 Task: Look for properties with 1.5+ baths.
Action: Mouse moved to (785, 65)
Screenshot: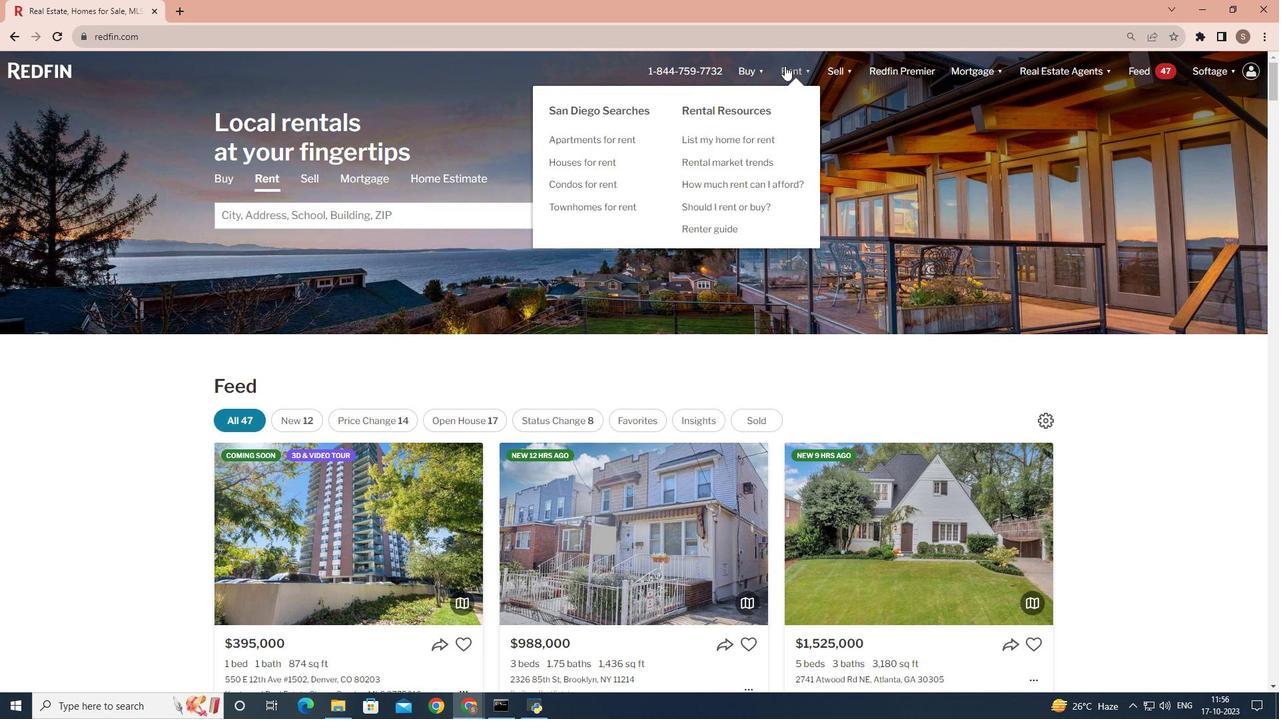 
Action: Mouse pressed left at (785, 65)
Screenshot: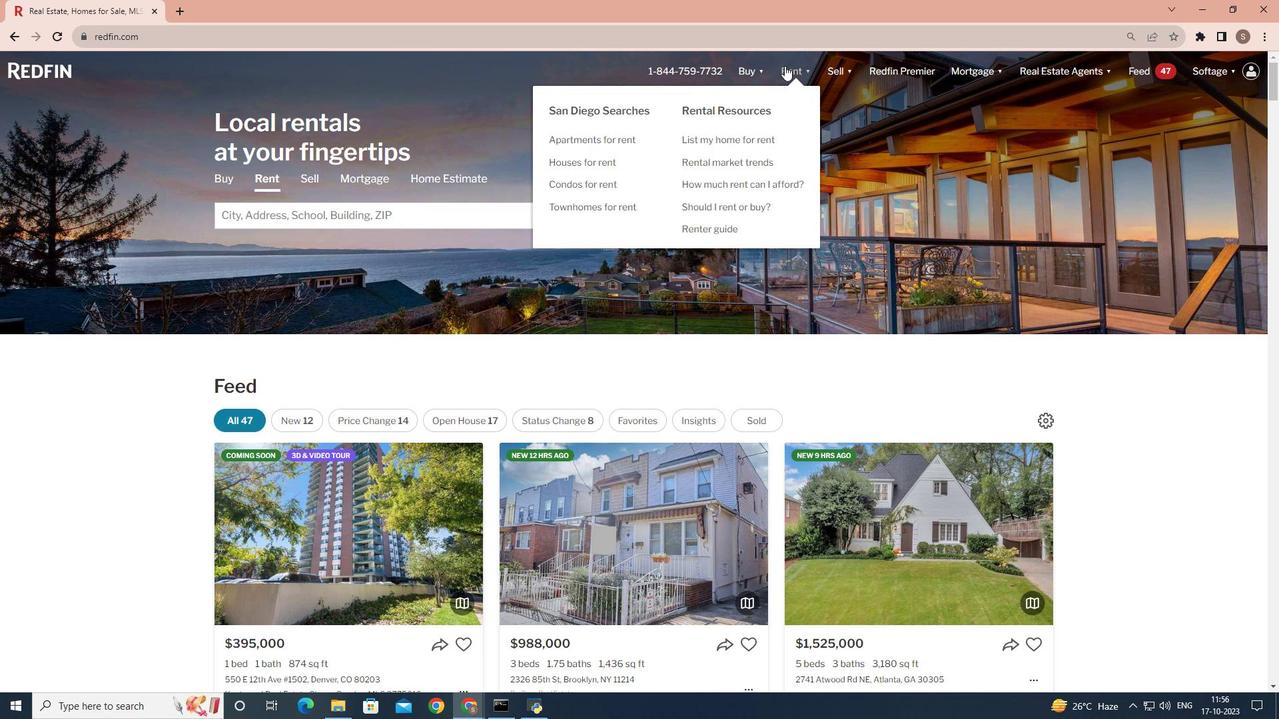 
Action: Mouse moved to (301, 375)
Screenshot: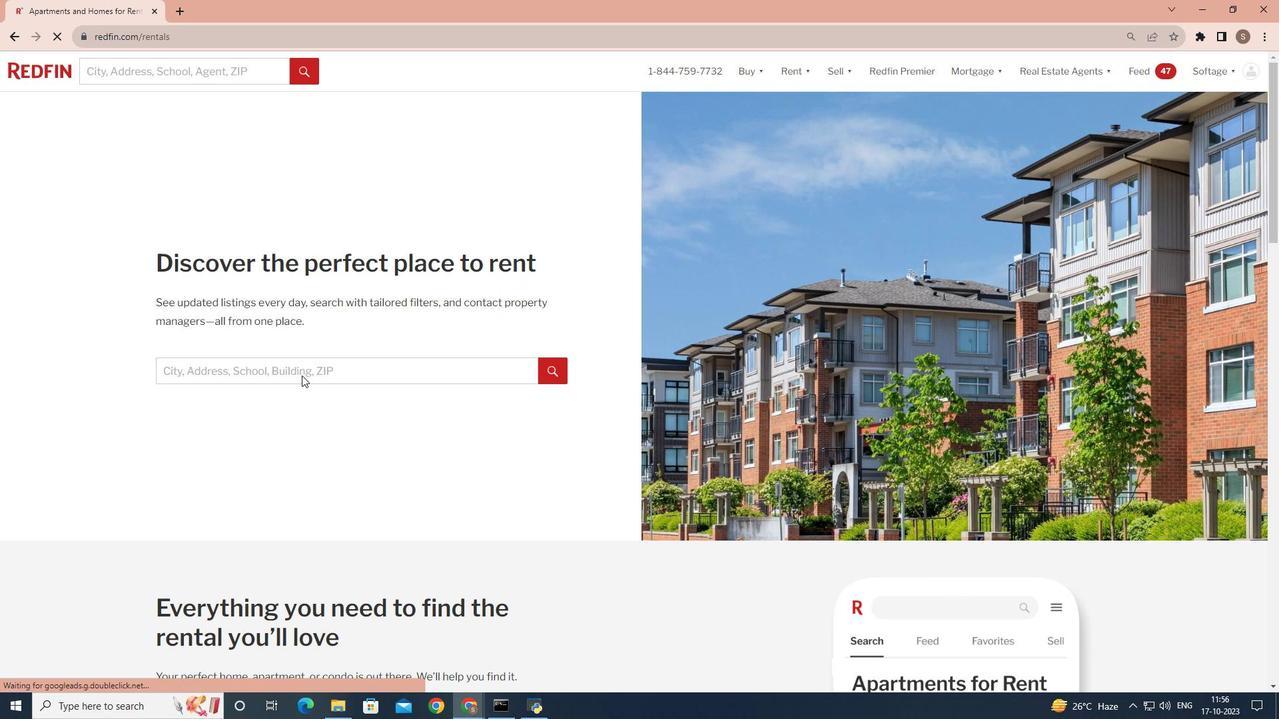 
Action: Mouse pressed left at (301, 375)
Screenshot: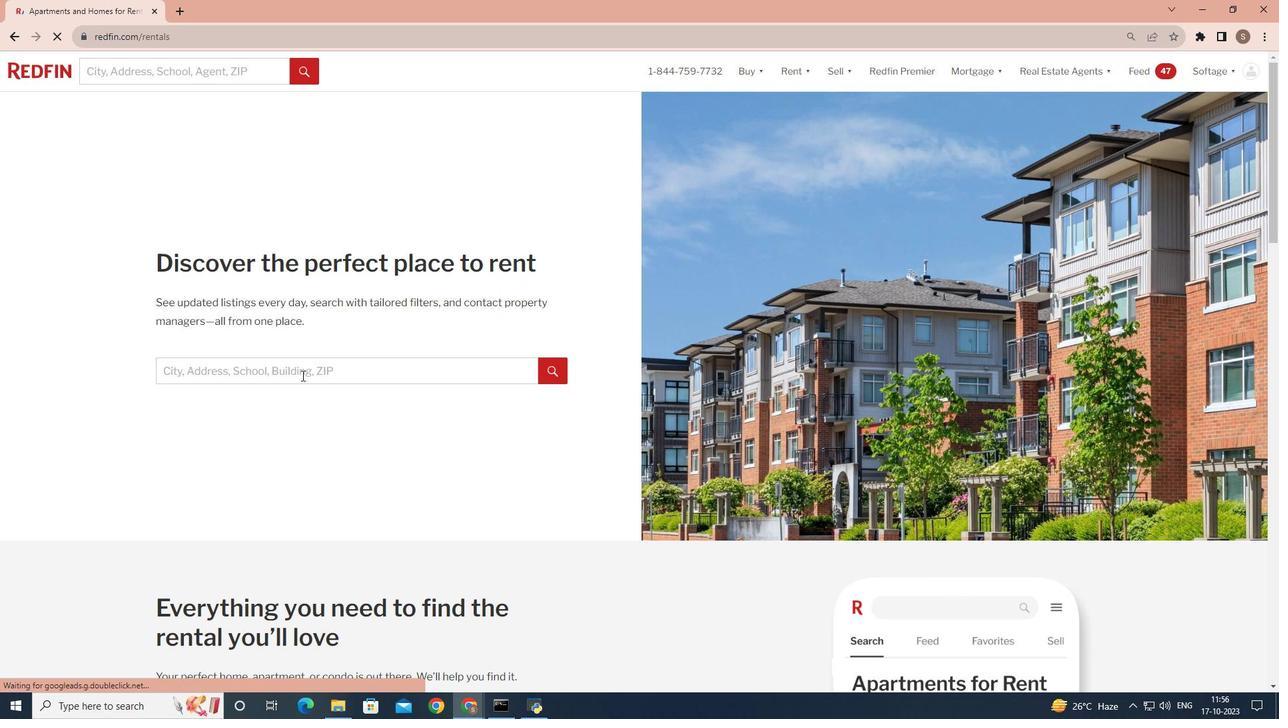 
Action: Key pressed <Key.shift>San<Key.space><Key.shift>Diego
Screenshot: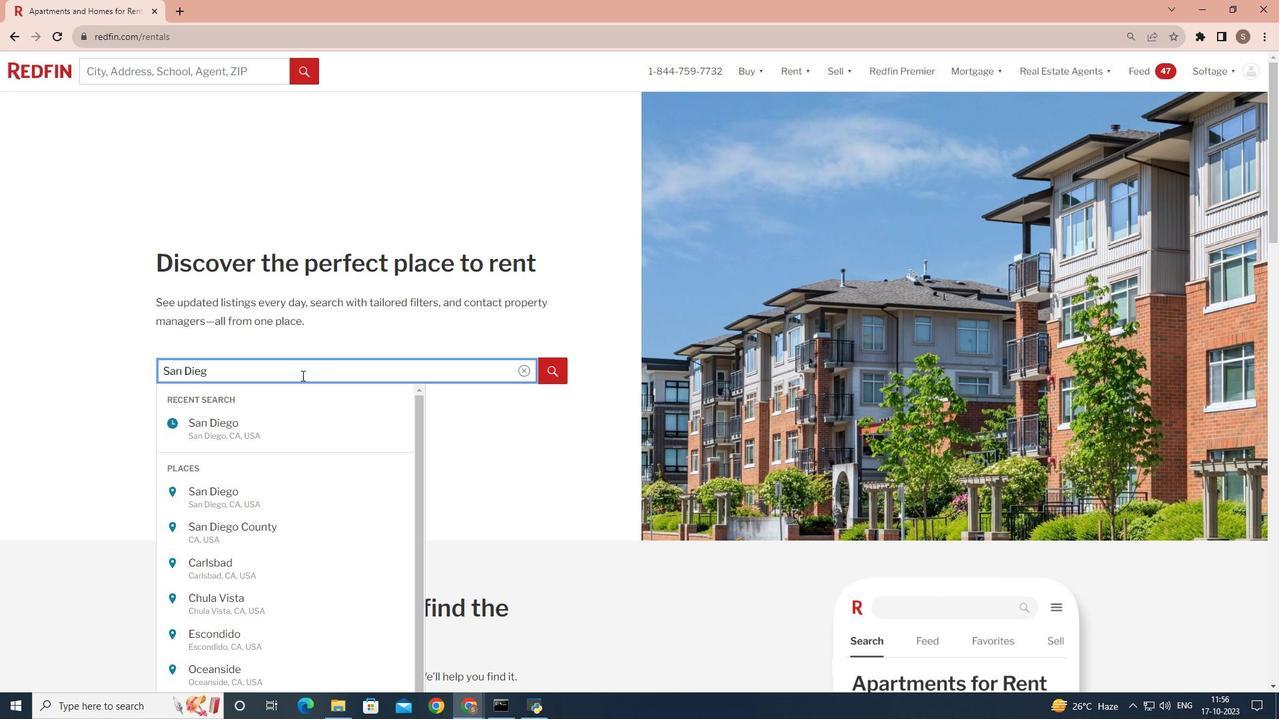 
Action: Mouse moved to (554, 373)
Screenshot: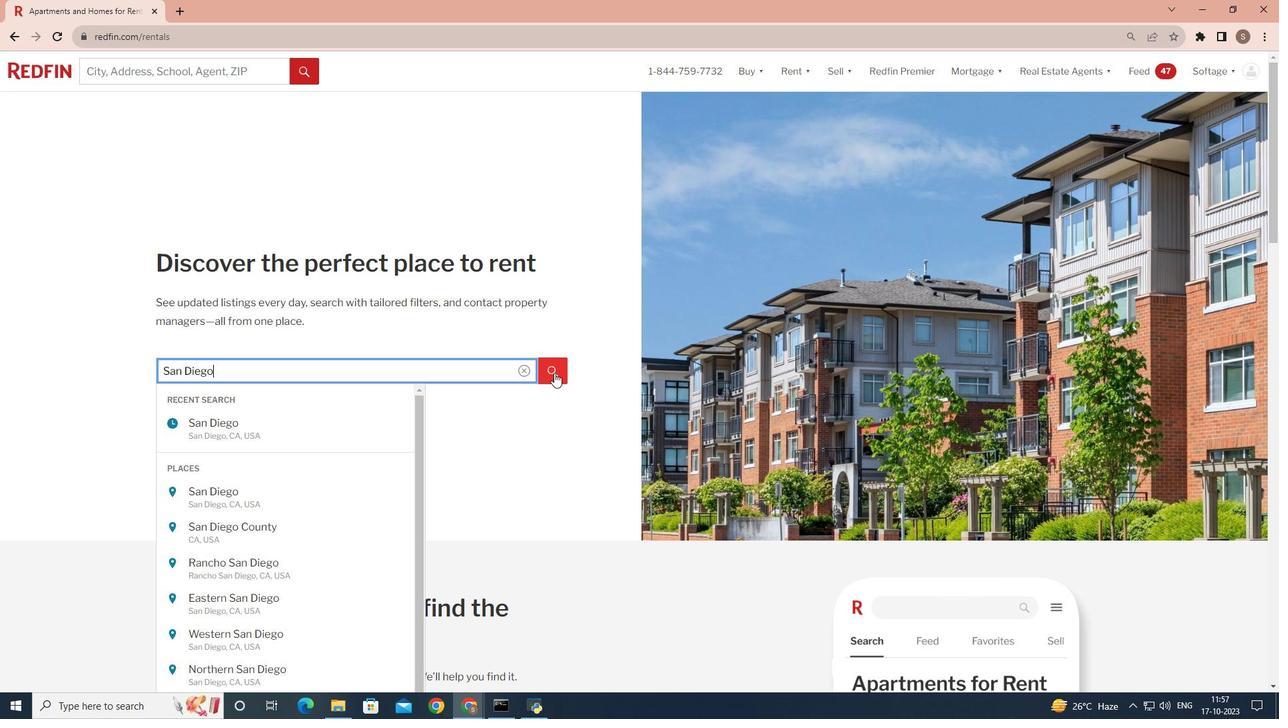 
Action: Mouse pressed left at (554, 373)
Screenshot: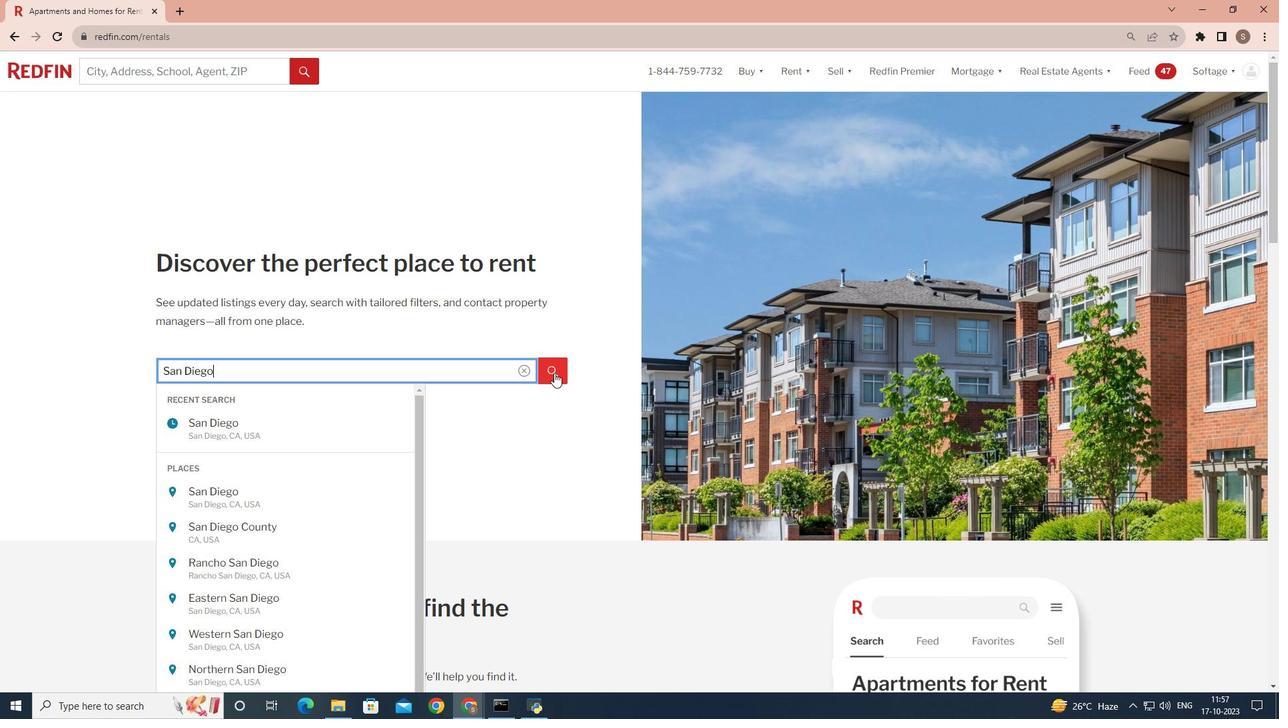 
Action: Mouse moved to (1147, 159)
Screenshot: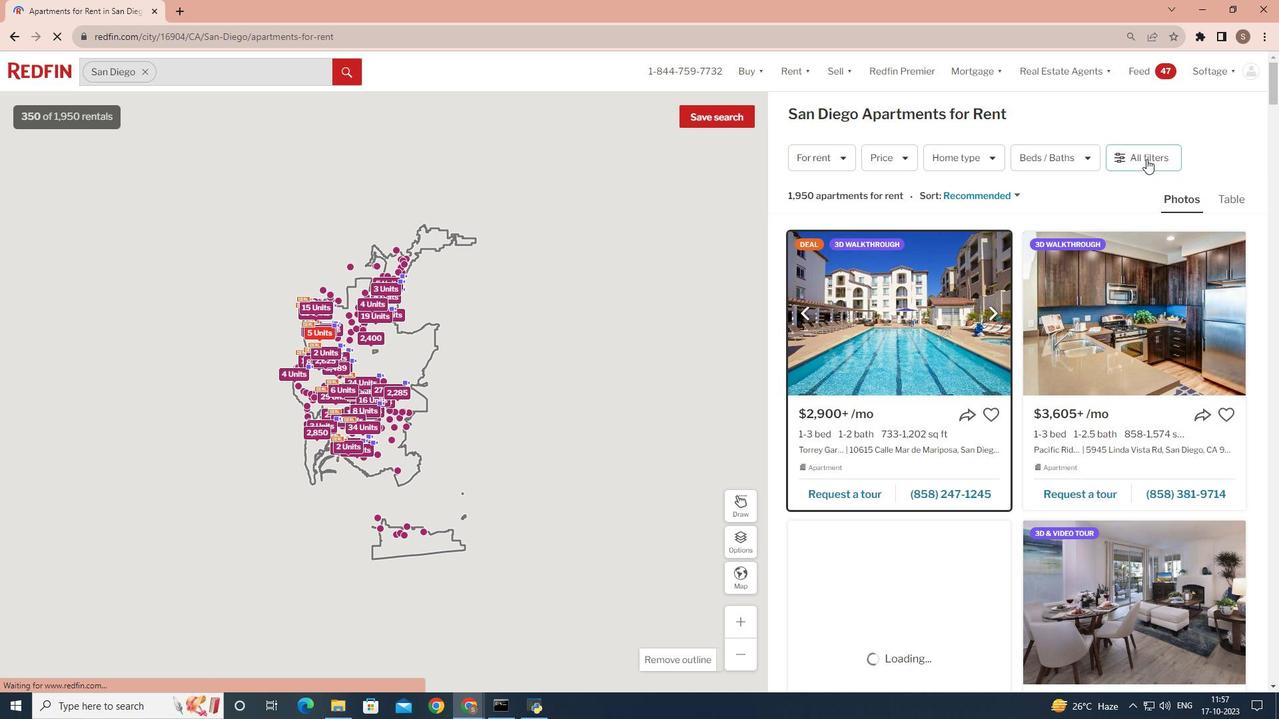 
Action: Mouse pressed left at (1147, 159)
Screenshot: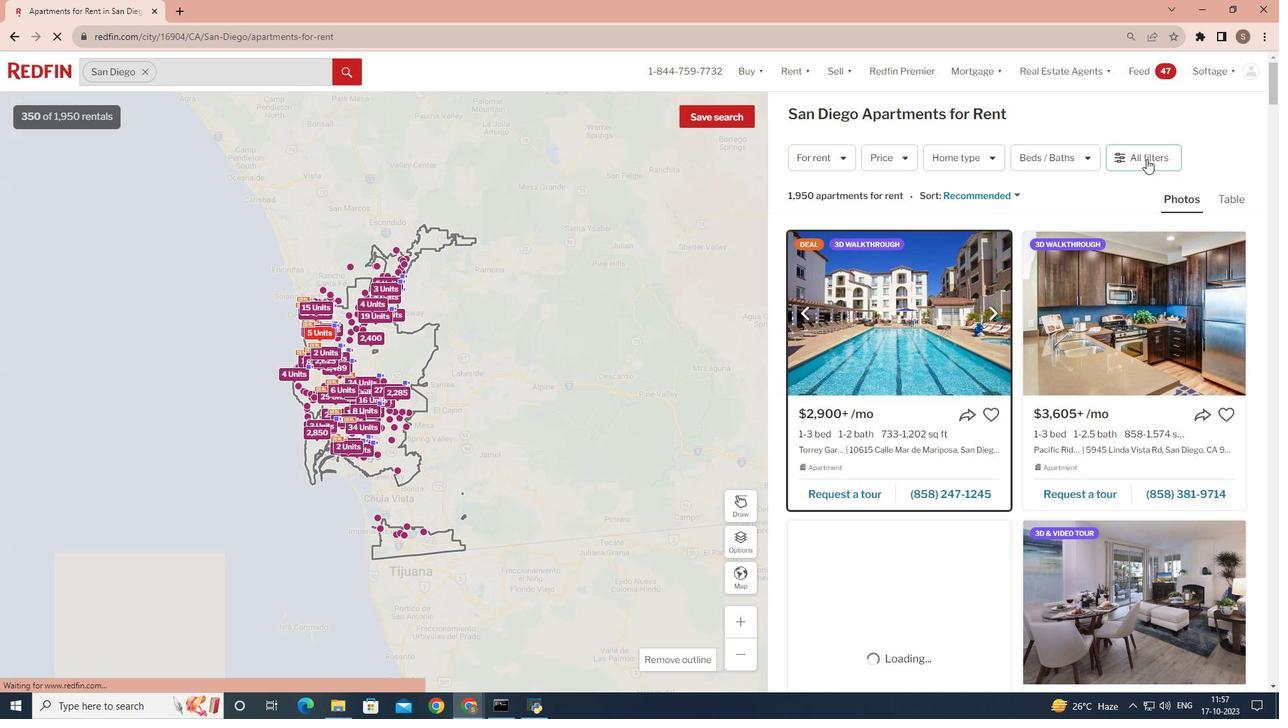
Action: Mouse pressed left at (1147, 159)
Screenshot: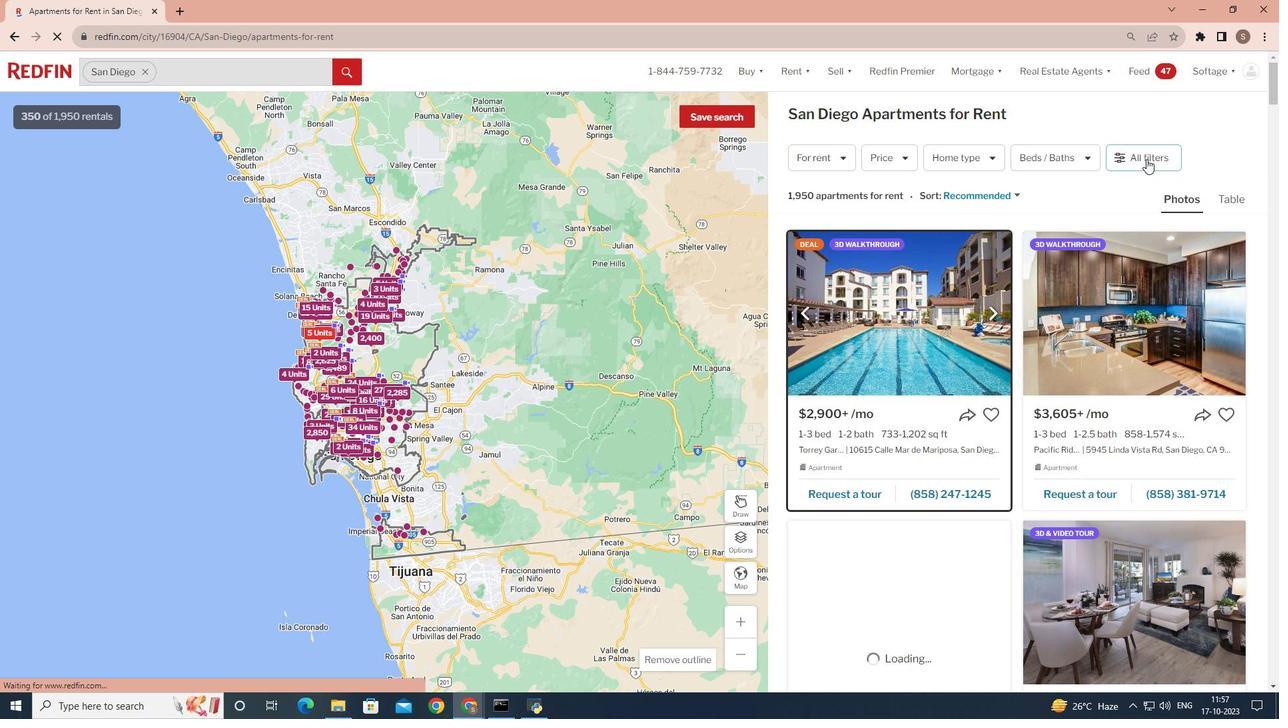 
Action: Mouse pressed left at (1147, 159)
Screenshot: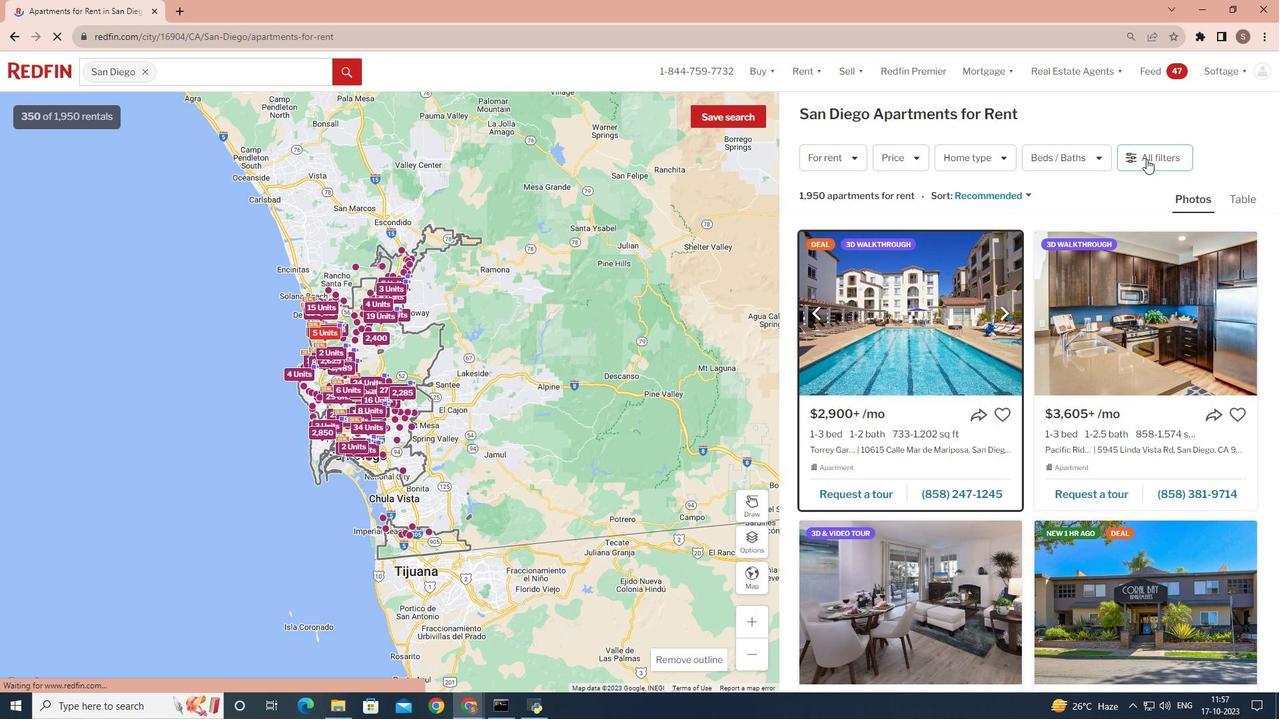 
Action: Mouse pressed left at (1147, 159)
Screenshot: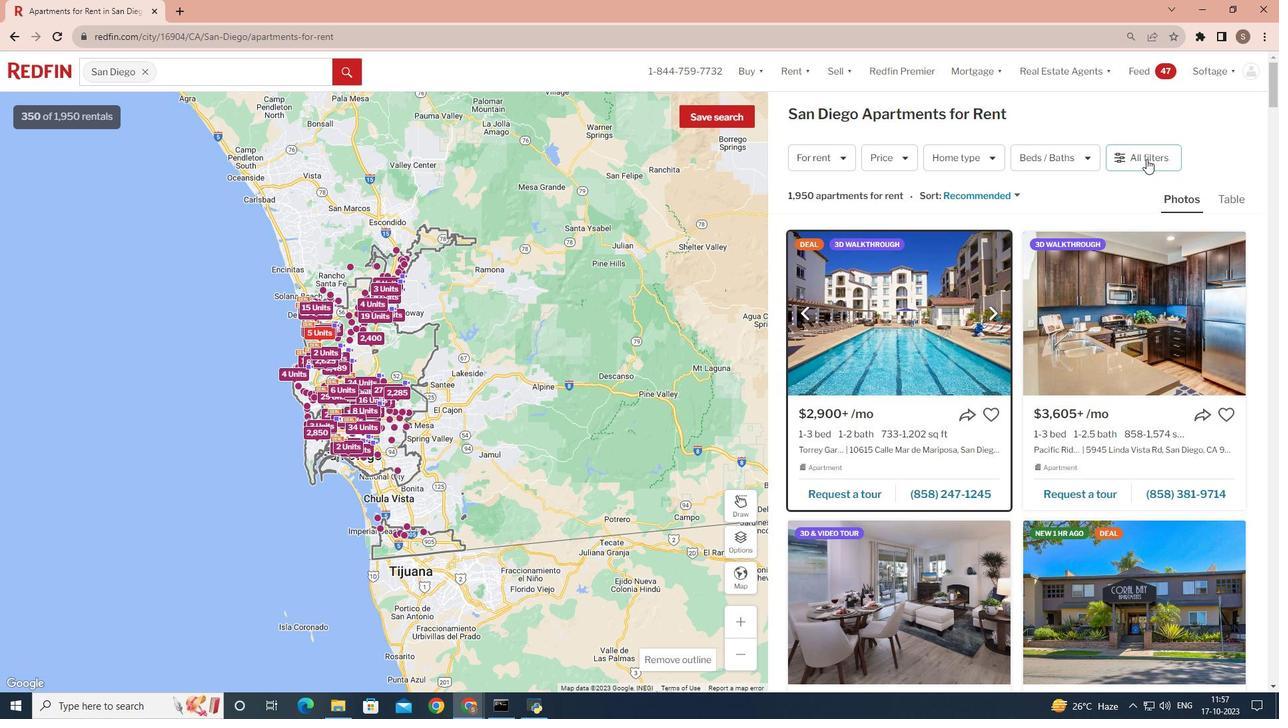 
Action: Mouse moved to (1007, 446)
Screenshot: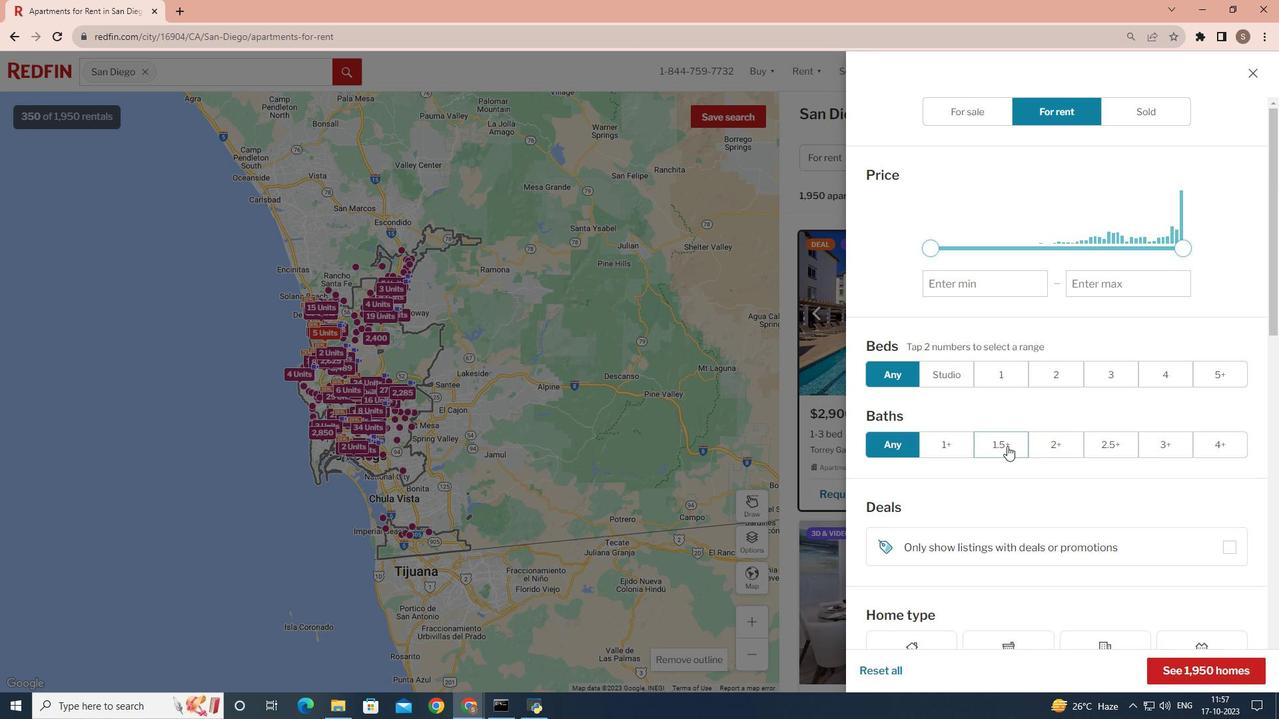 
Action: Mouse pressed left at (1007, 446)
Screenshot: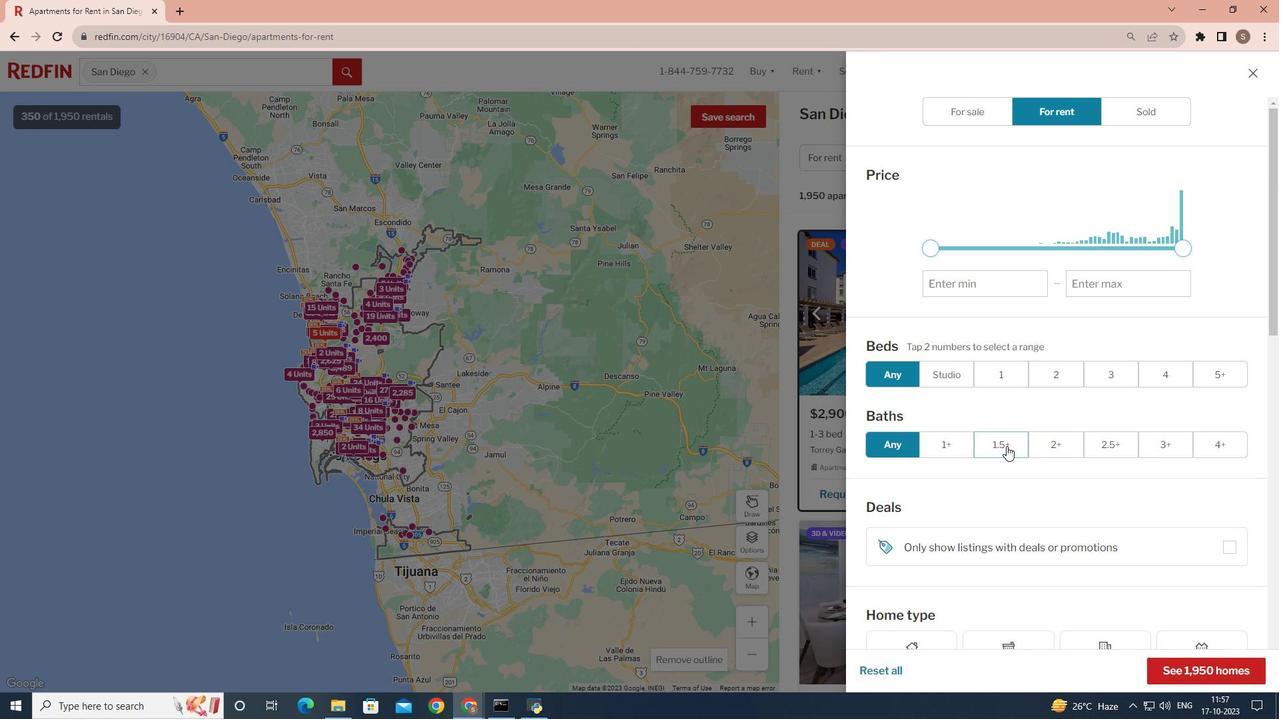 
Action: Mouse moved to (1206, 670)
Screenshot: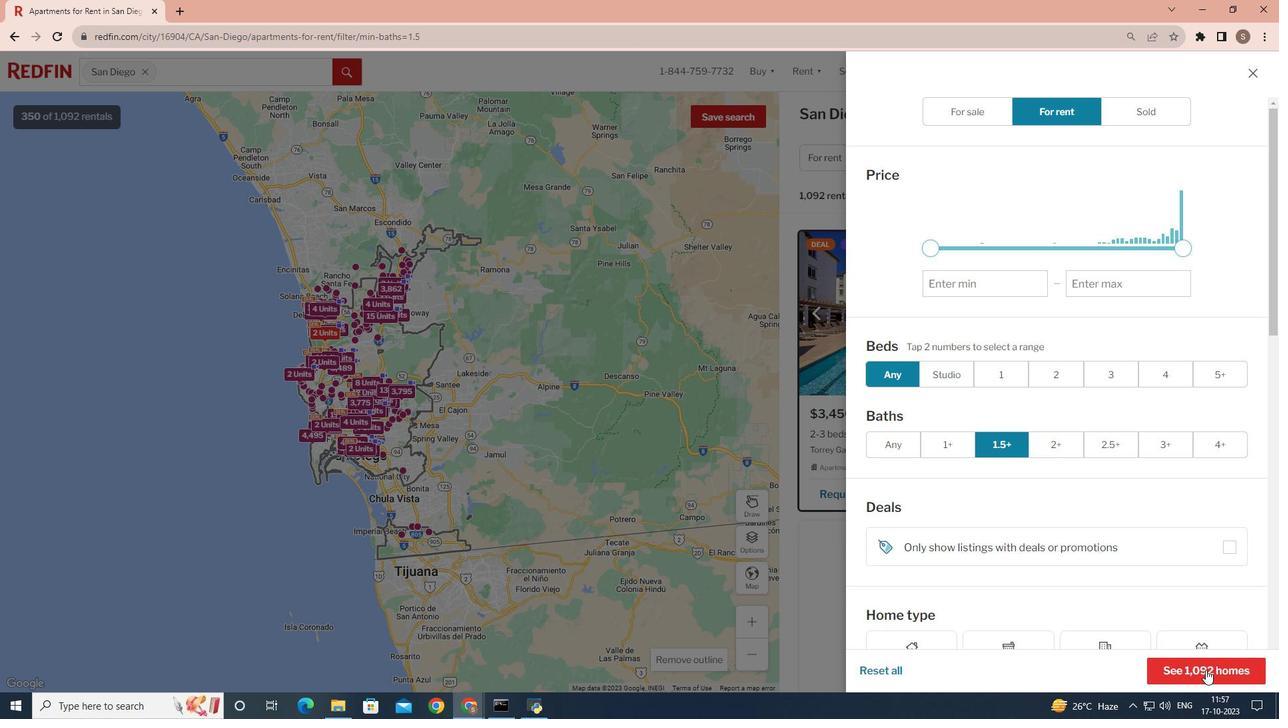
Action: Mouse pressed left at (1206, 670)
Screenshot: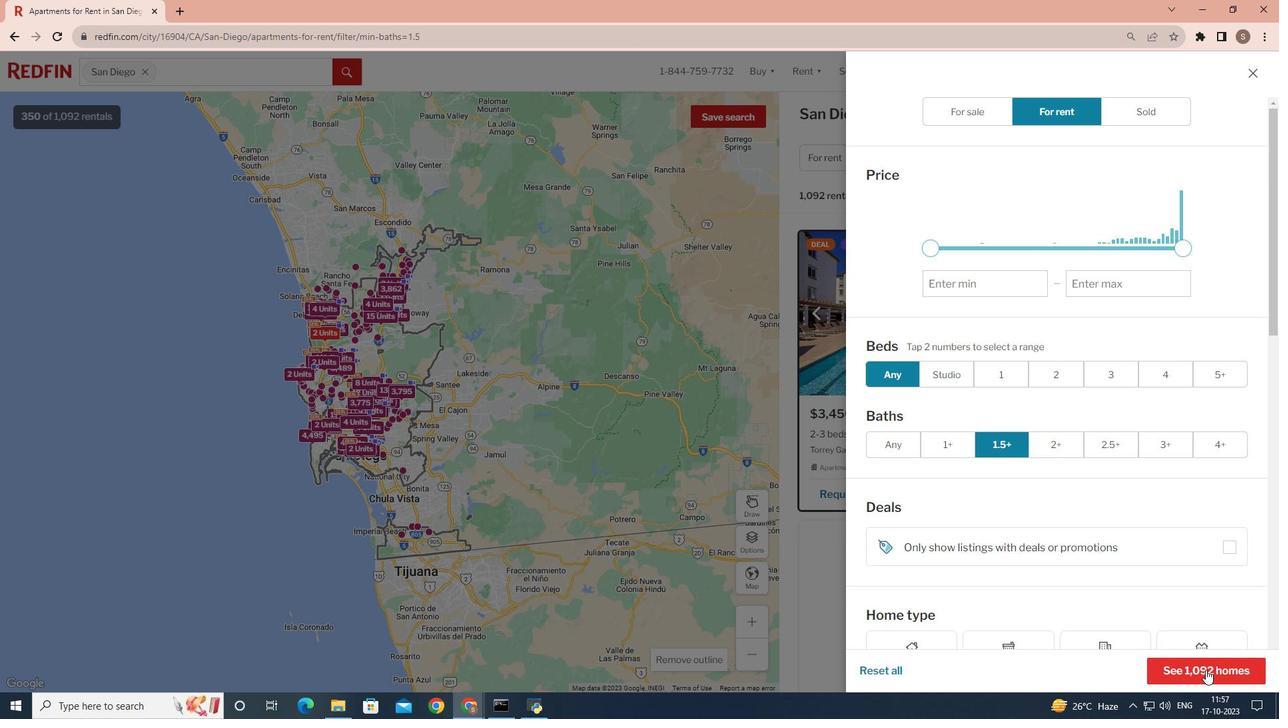 
Action: Mouse moved to (1206, 669)
Screenshot: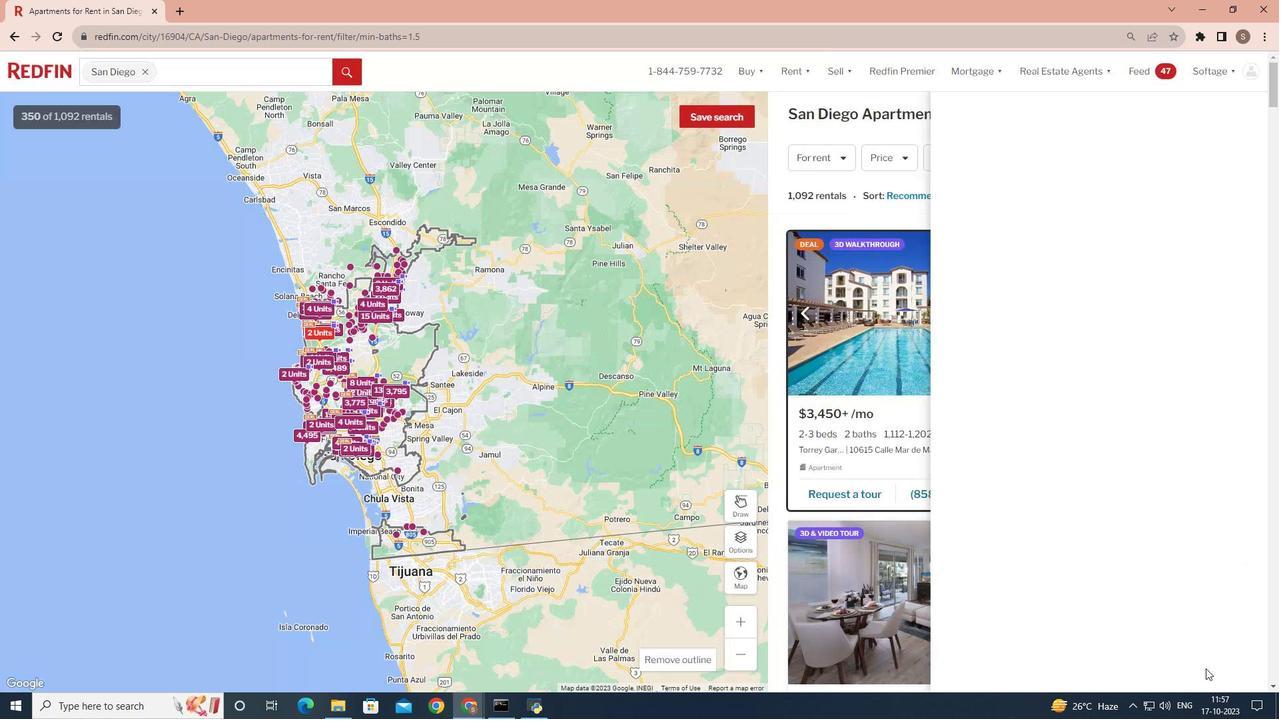 
